 Task: Create Card Feature Request Discussion in Board Market Research to Workspace Event Planning. Create Card Partnership Review in Board Social Media Advertising to Workspace Event Planning. Create Card Bug Report Triage in Board Content Marketing SEO Optimization to Workspace Event Planning
Action: Mouse moved to (56, 300)
Screenshot: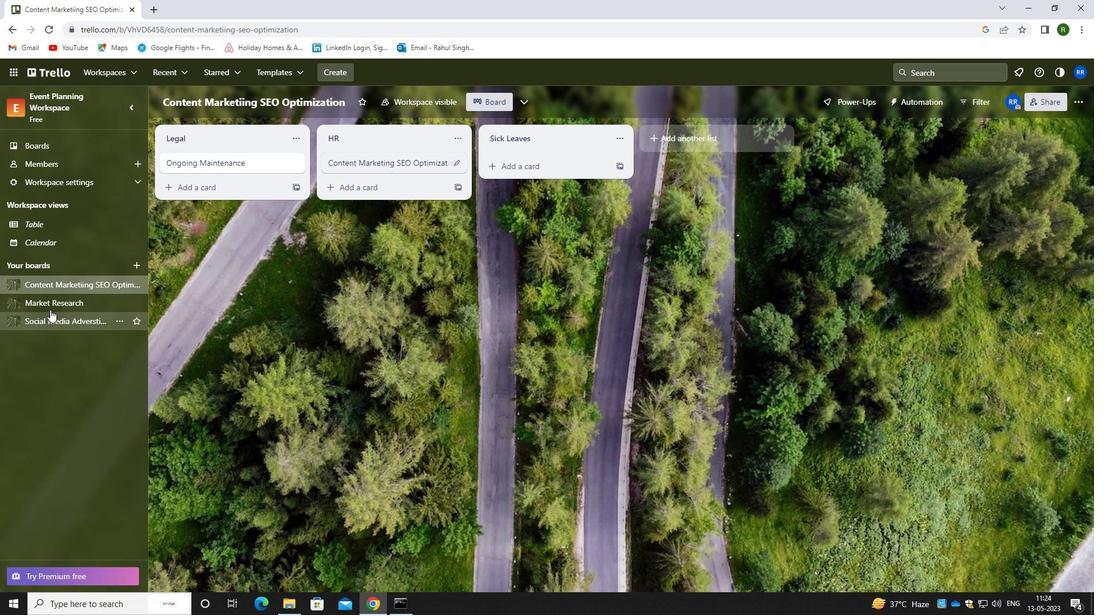 
Action: Mouse pressed left at (56, 300)
Screenshot: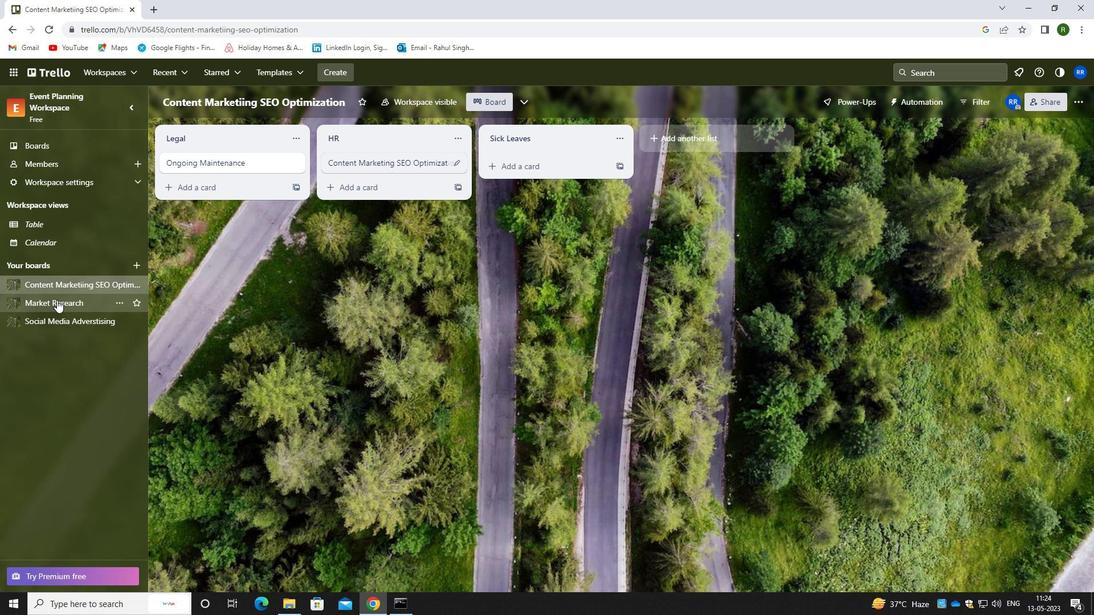 
Action: Mouse moved to (502, 166)
Screenshot: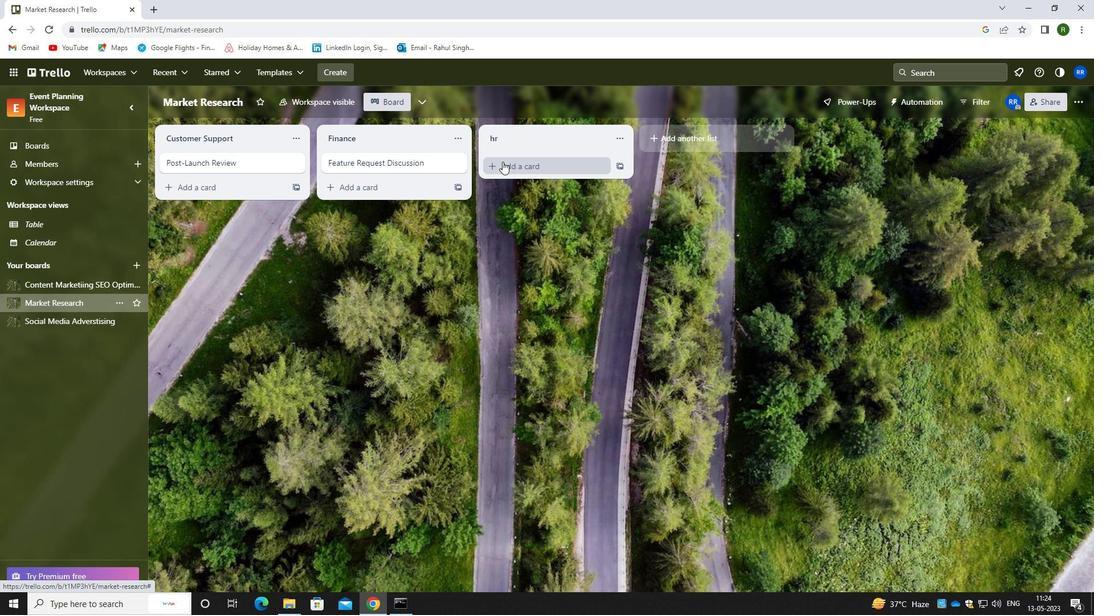 
Action: Mouse pressed left at (502, 166)
Screenshot: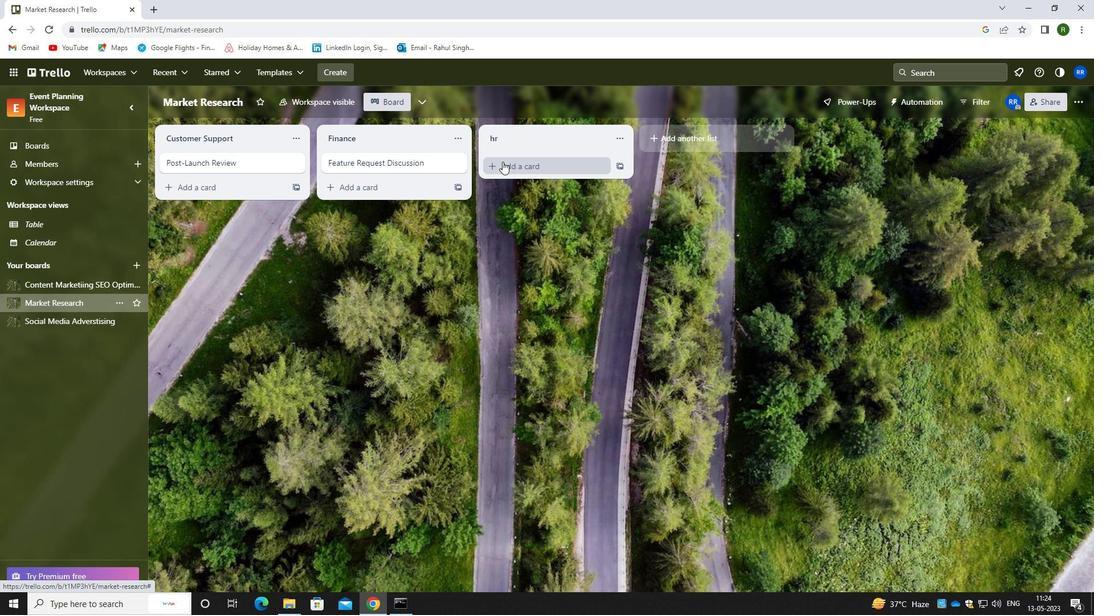 
Action: Mouse moved to (517, 166)
Screenshot: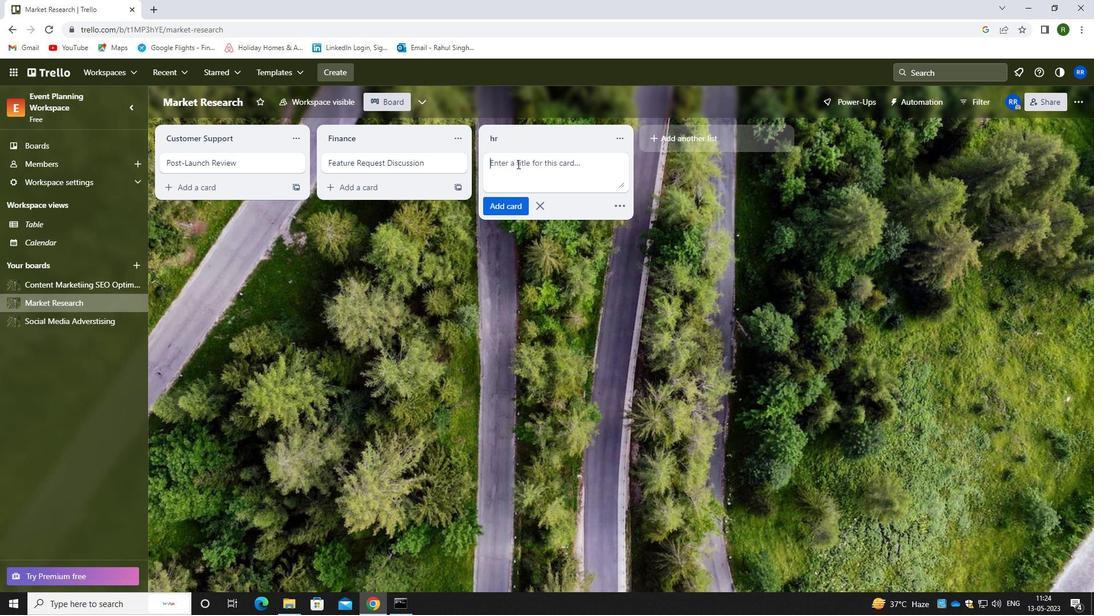 
Action: Mouse pressed left at (517, 166)
Screenshot: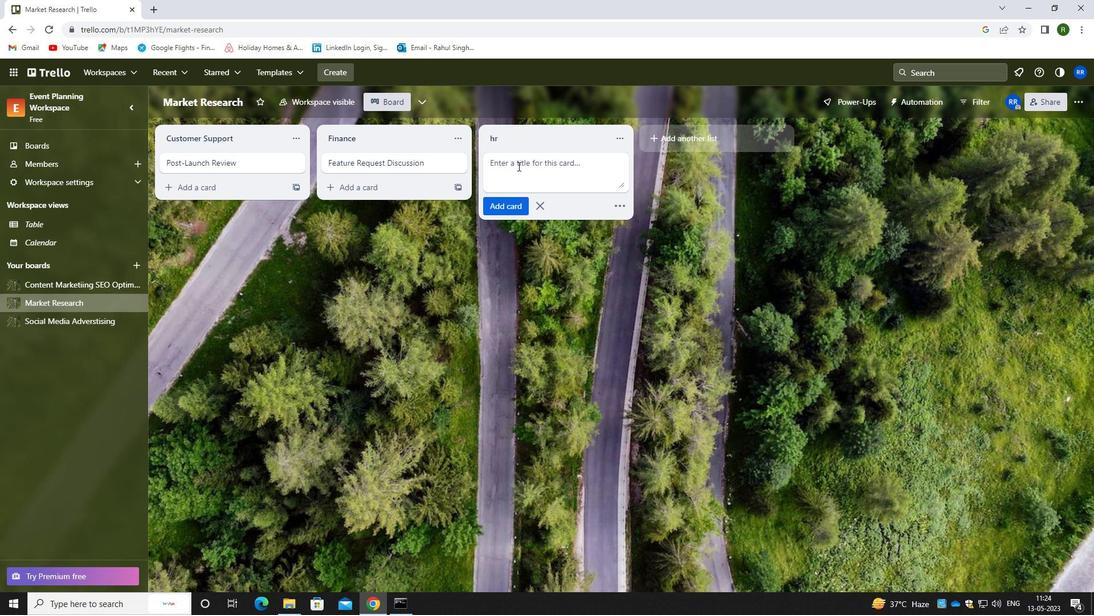 
Action: Mouse moved to (389, 137)
Screenshot: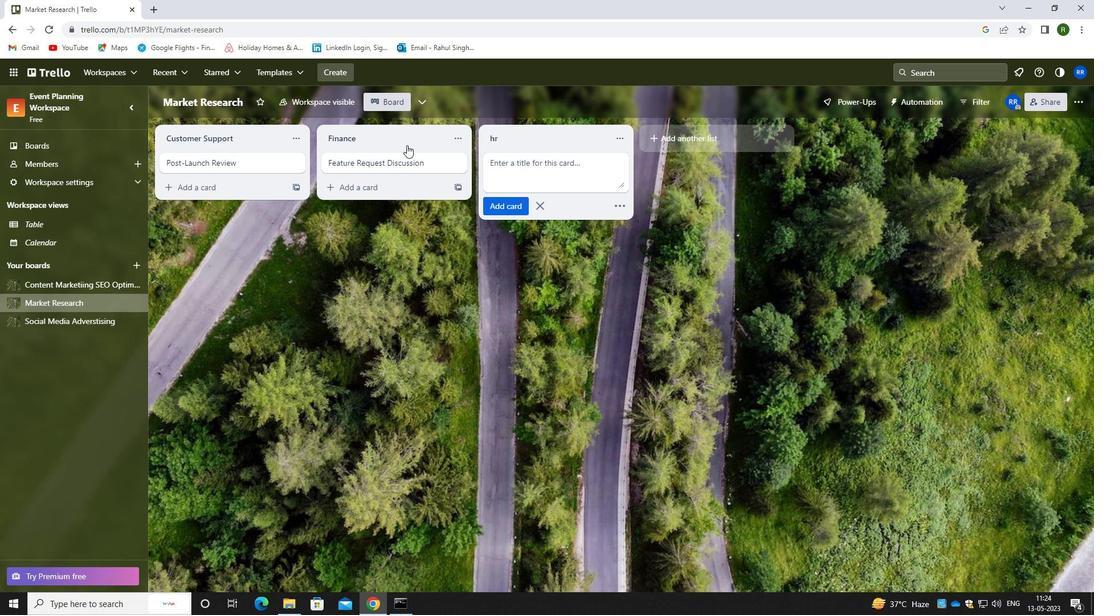 
Action: Key pressed f<Key.caps_lock><Key.backspace>f<Key.caps_lock>eature<Key.space><Key.caps_lock>r<Key.caps_lock>equest<Key.space><Key.caps_lock>d<Key.caps_lock>iscussion
Screenshot: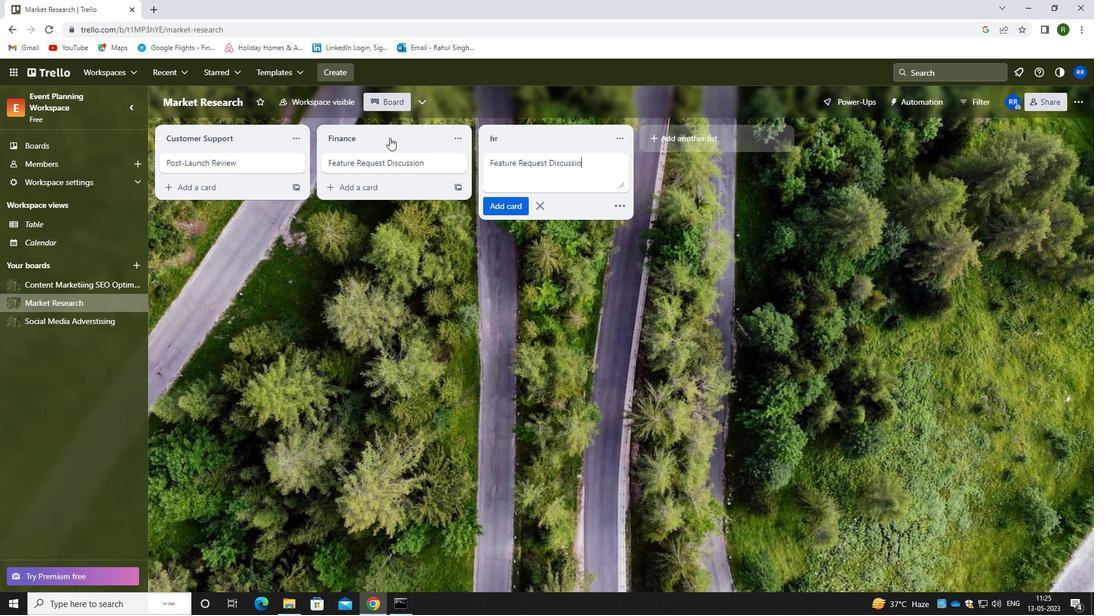 
Action: Mouse moved to (507, 204)
Screenshot: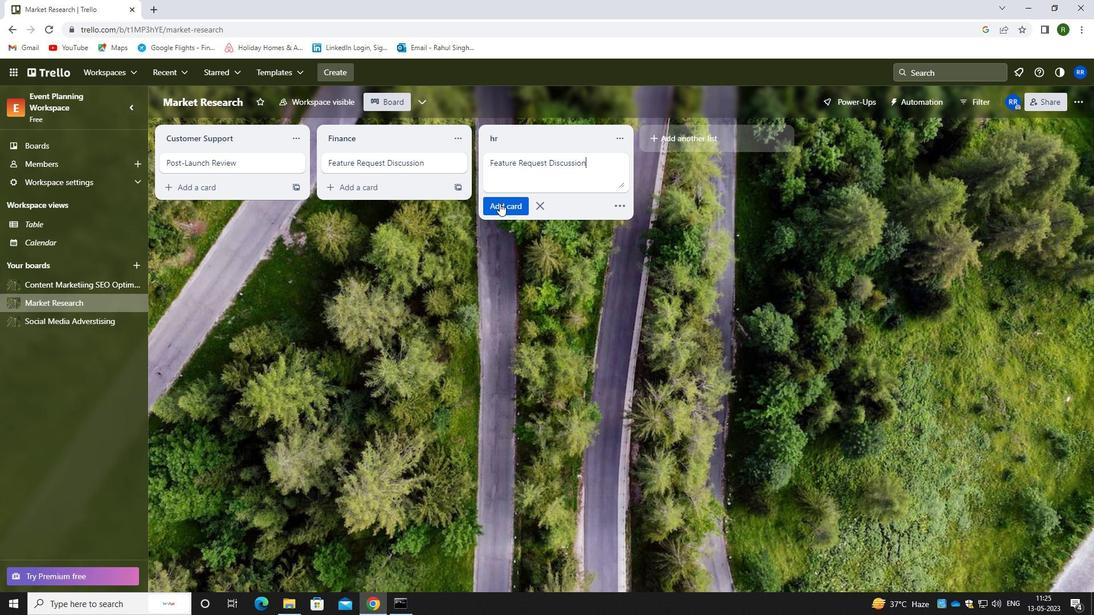 
Action: Mouse pressed left at (507, 204)
Screenshot: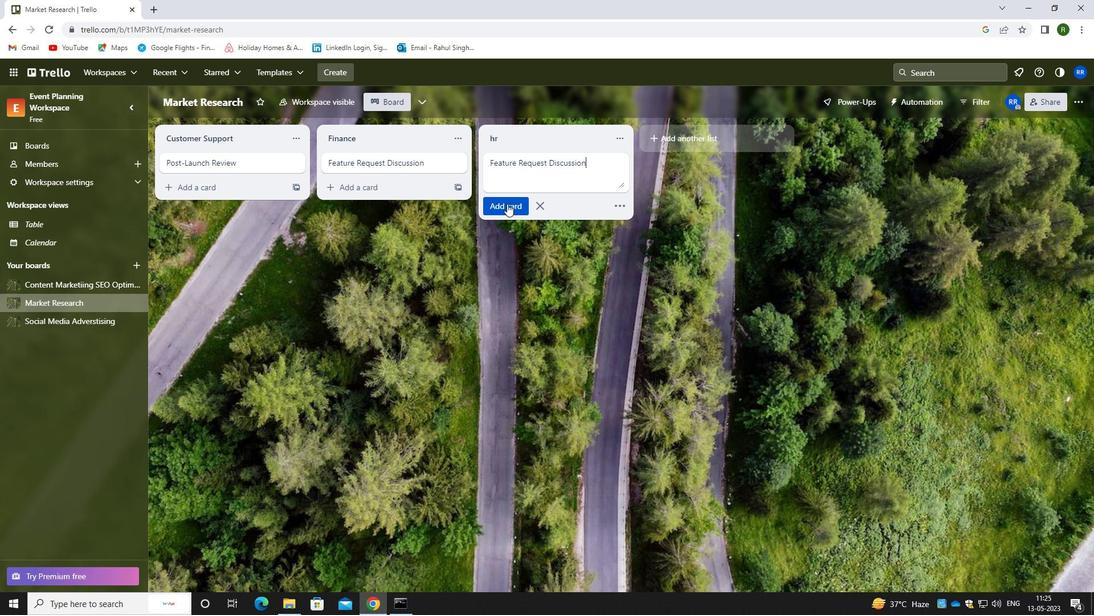 
Action: Mouse moved to (73, 319)
Screenshot: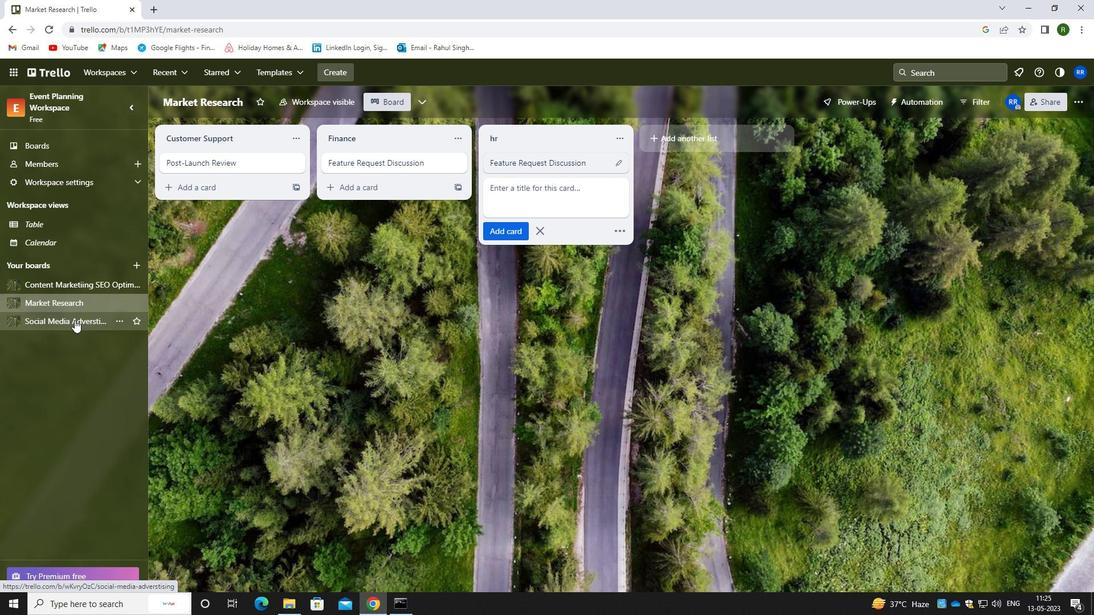 
Action: Mouse pressed left at (73, 319)
Screenshot: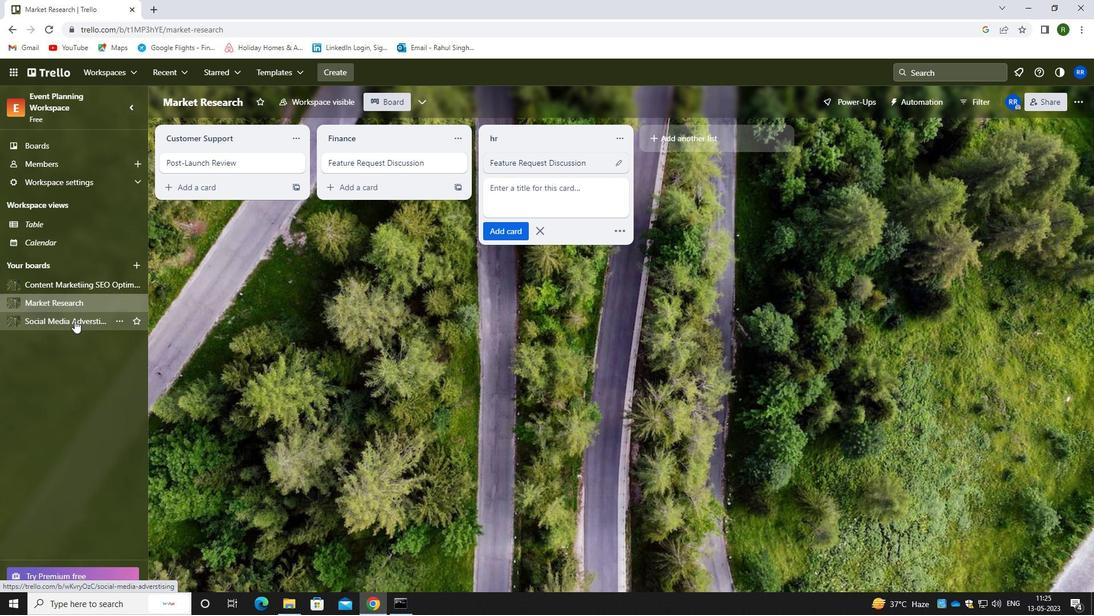 
Action: Mouse moved to (503, 162)
Screenshot: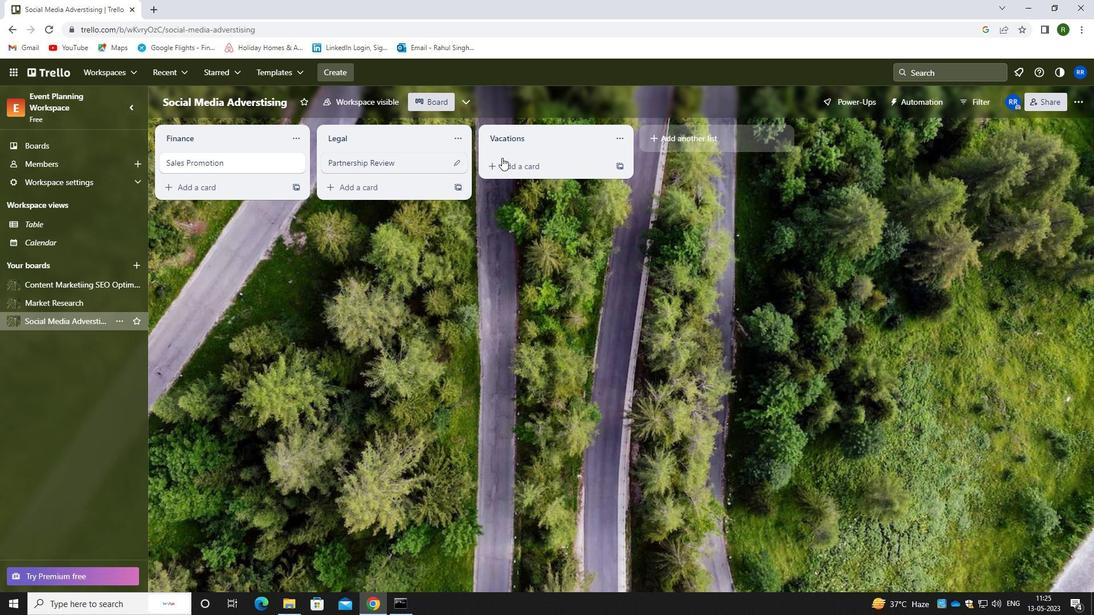 
Action: Mouse pressed left at (503, 162)
Screenshot: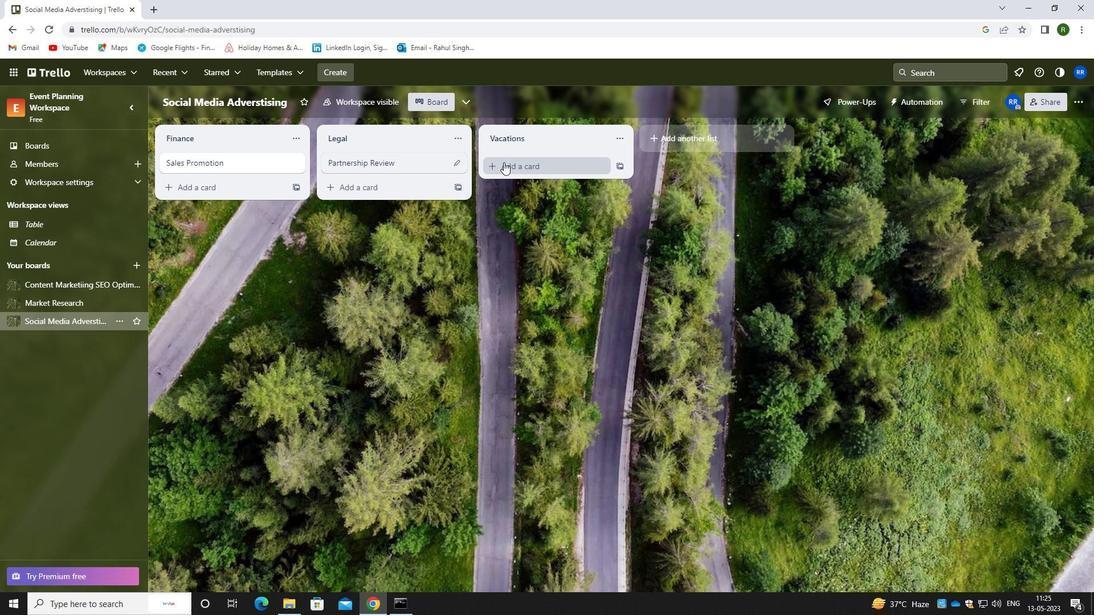 
Action: Mouse moved to (523, 177)
Screenshot: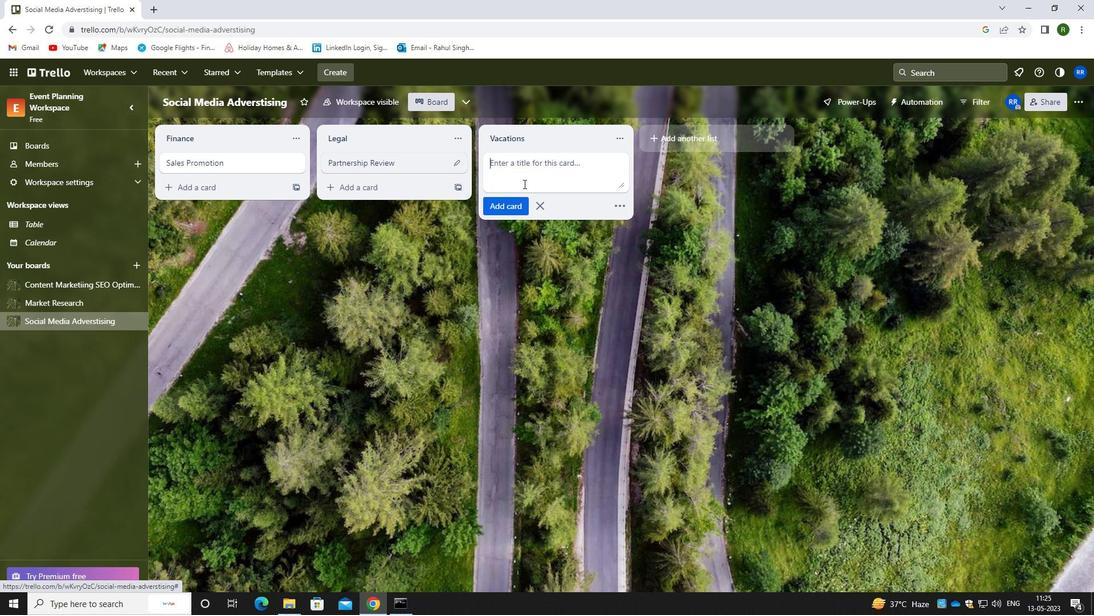 
Action: Mouse pressed left at (523, 177)
Screenshot: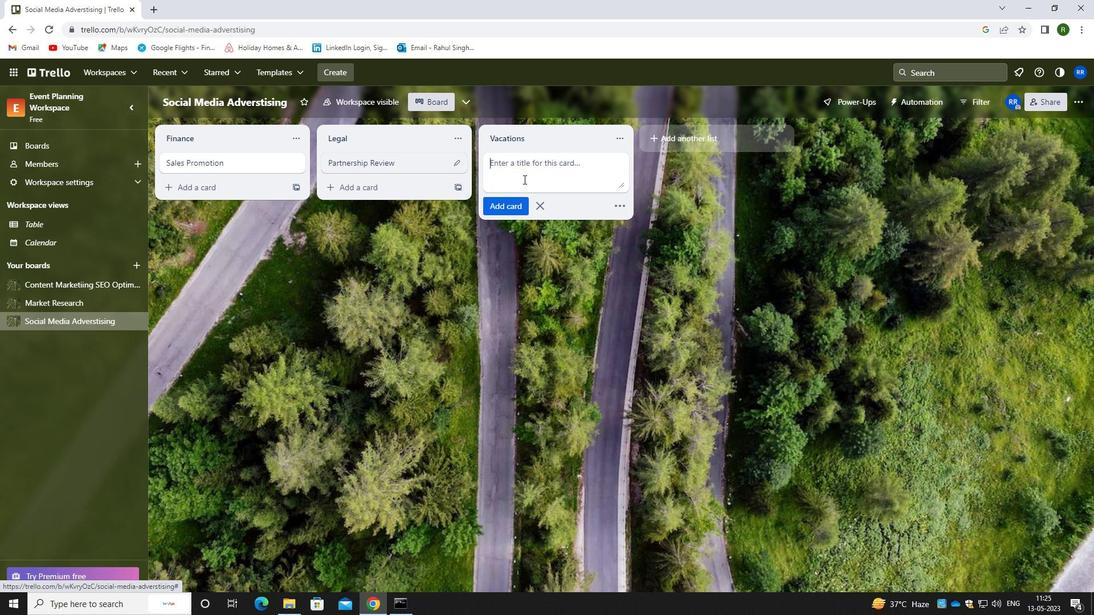 
Action: Mouse moved to (501, 167)
Screenshot: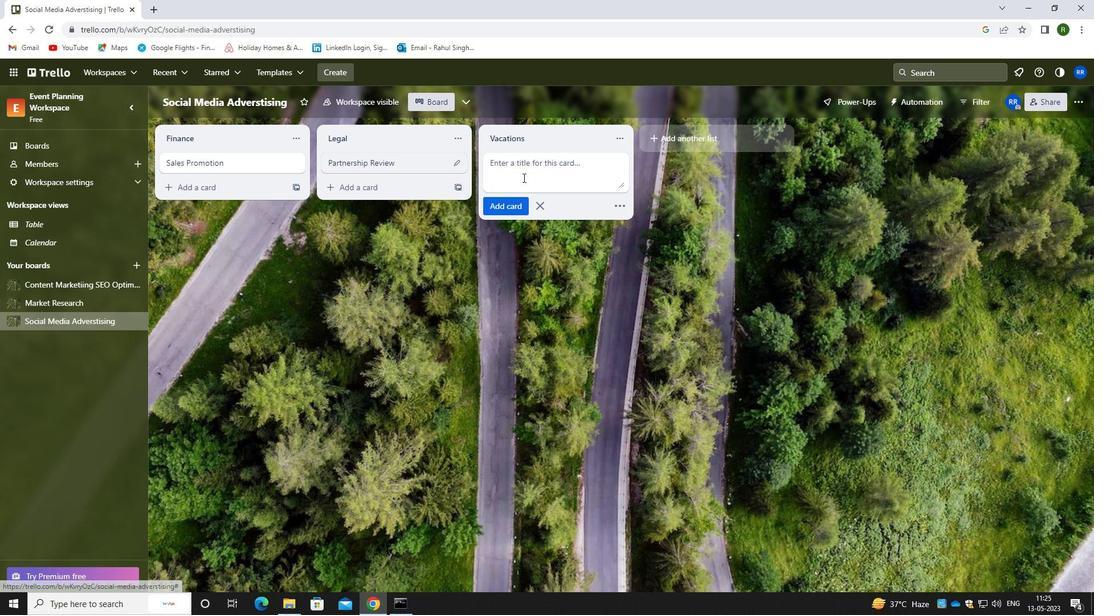 
Action: Key pressed <Key.caps_lock>p<Key.caps_lock>artnership<Key.space>r<Key.backspace><Key.caps_lock>t<Key.caps_lock><Key.backspace><Key.caps_lock>r<Key.caps_lock>eviw<Key.backspace>ew
Screenshot: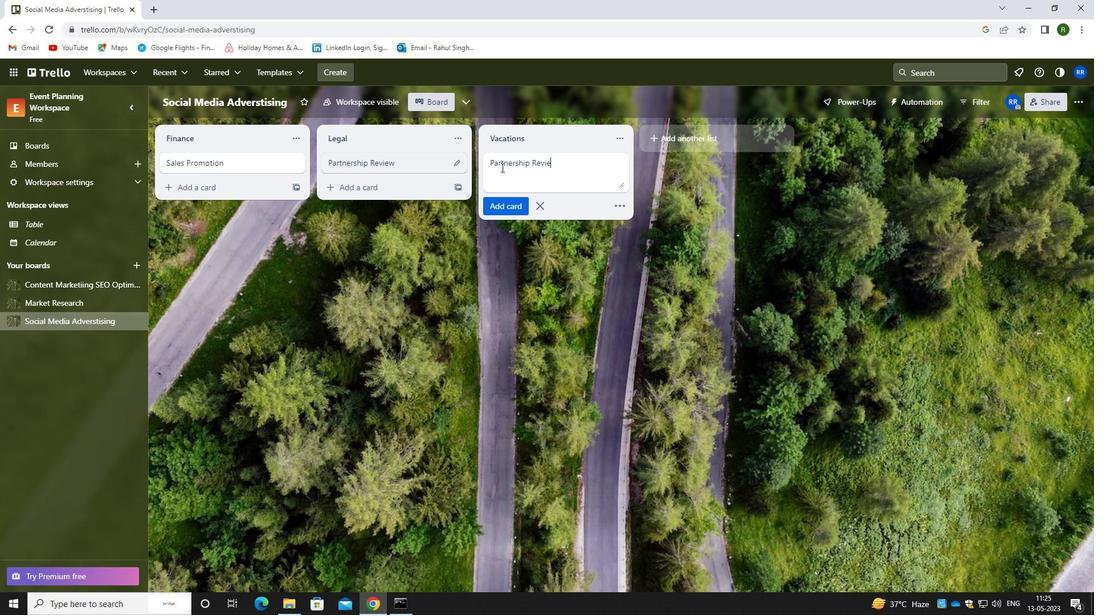 
Action: Mouse moved to (513, 204)
Screenshot: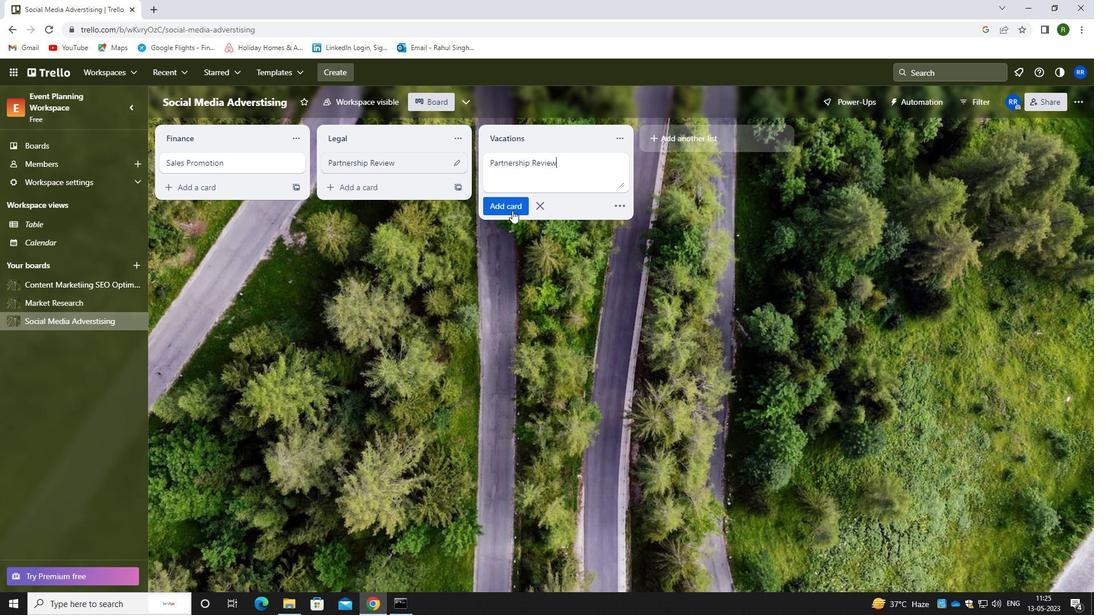 
Action: Mouse pressed left at (513, 204)
Screenshot: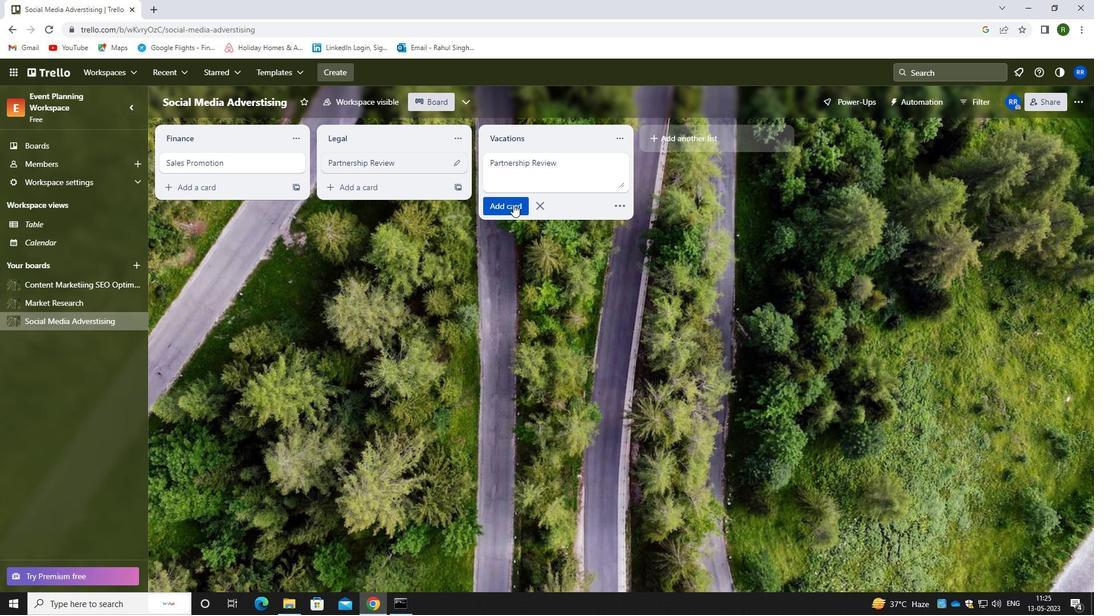 
Action: Mouse moved to (96, 289)
Screenshot: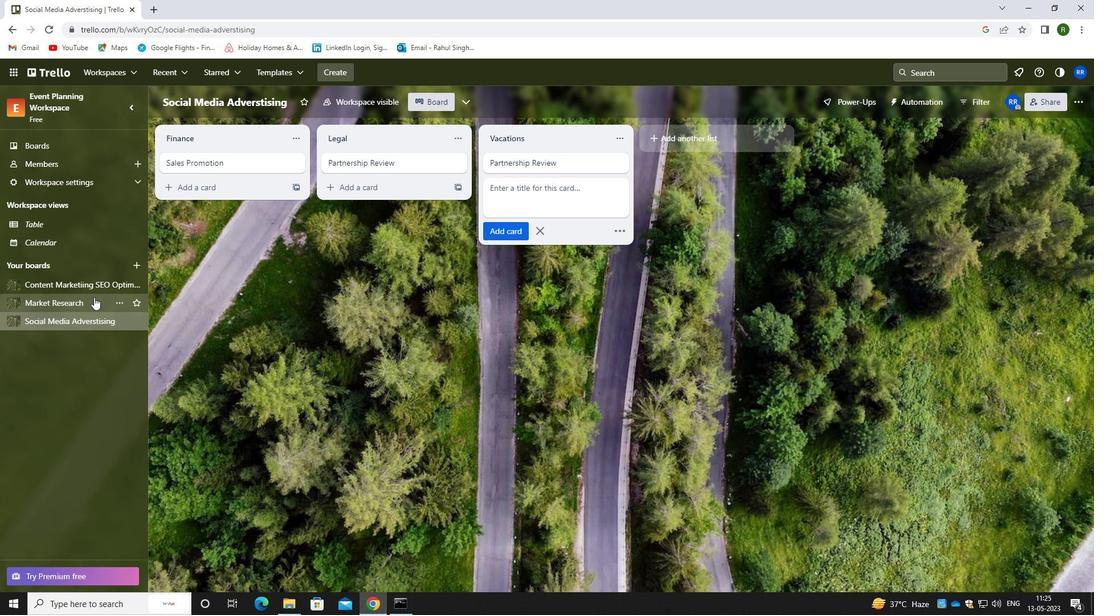 
Action: Mouse pressed left at (96, 289)
Screenshot: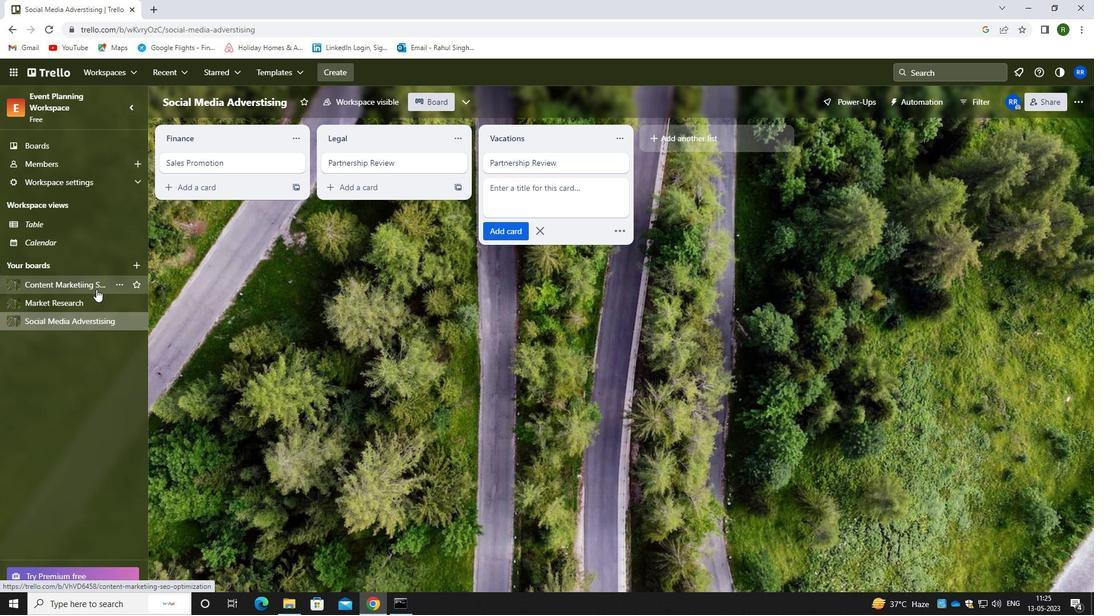 
Action: Mouse moved to (525, 165)
Screenshot: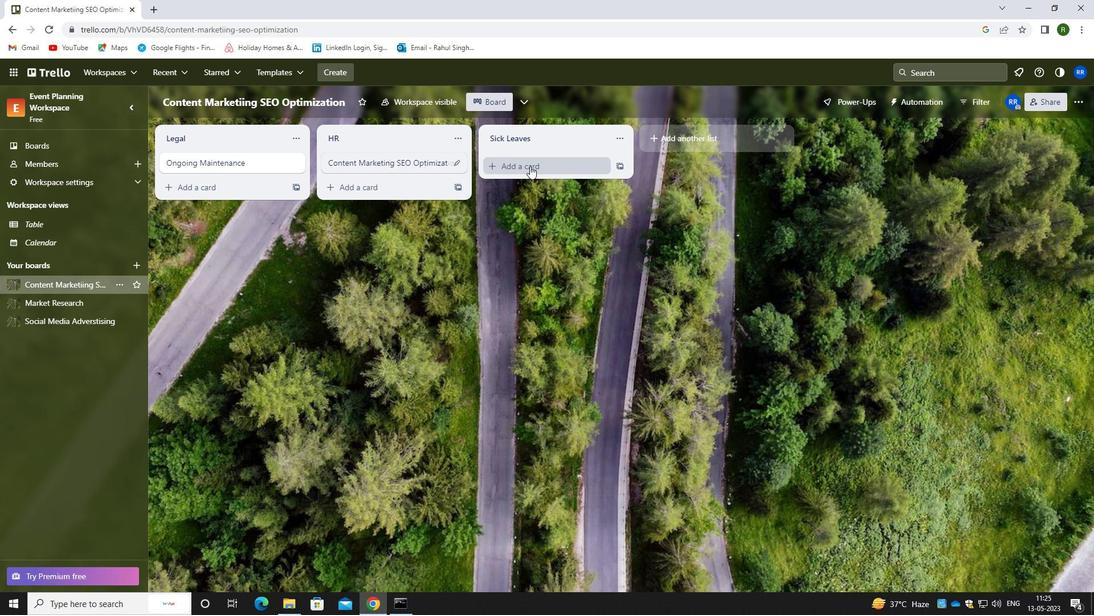 
Action: Mouse pressed left at (525, 165)
Screenshot: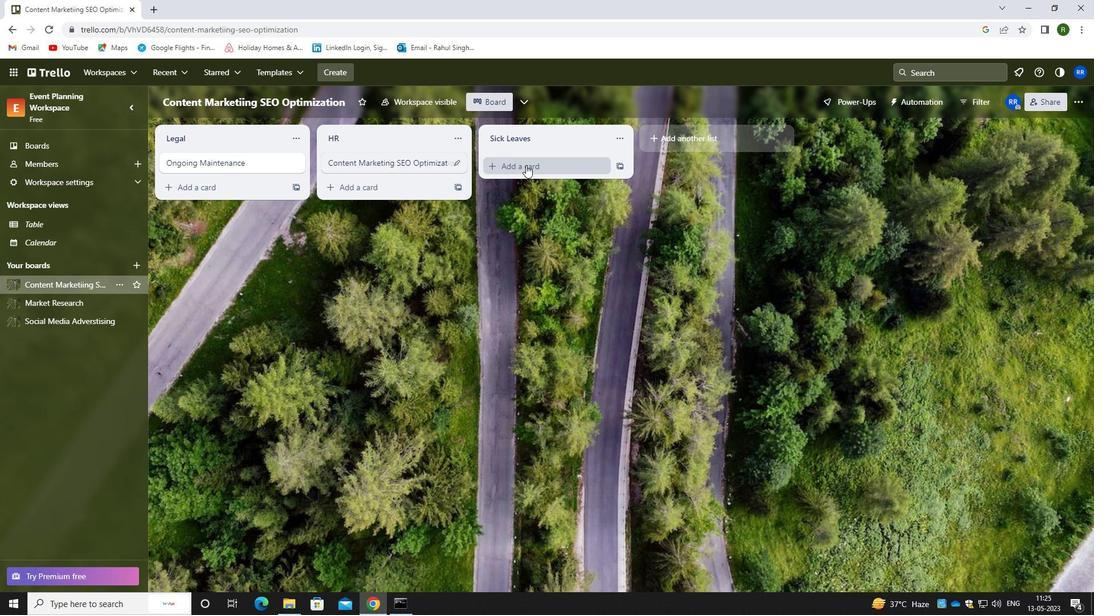 
Action: Mouse moved to (536, 169)
Screenshot: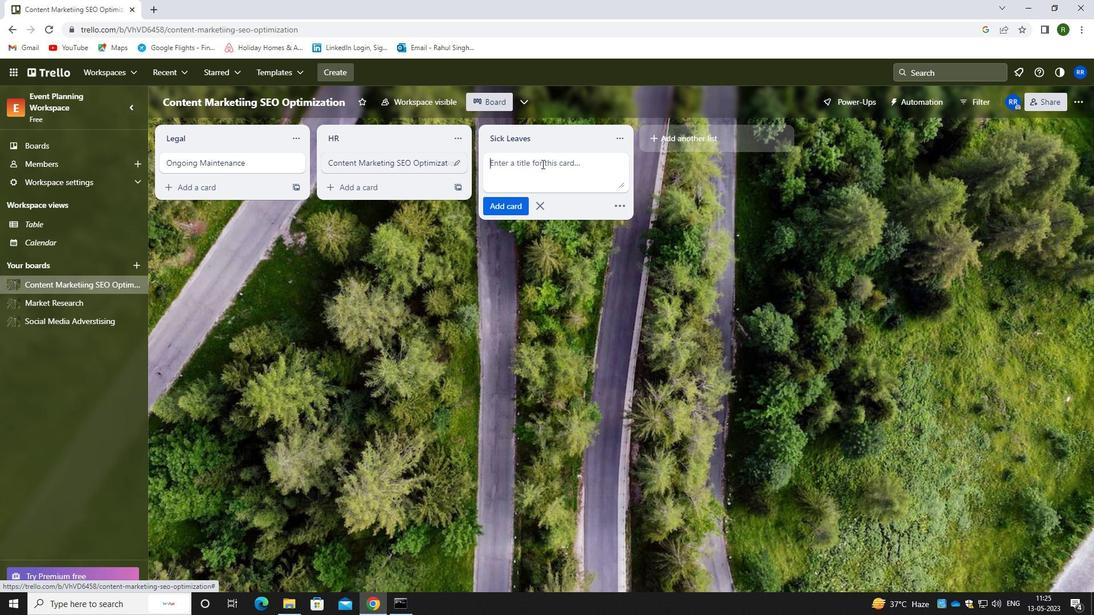 
Action: Mouse pressed left at (536, 169)
Screenshot: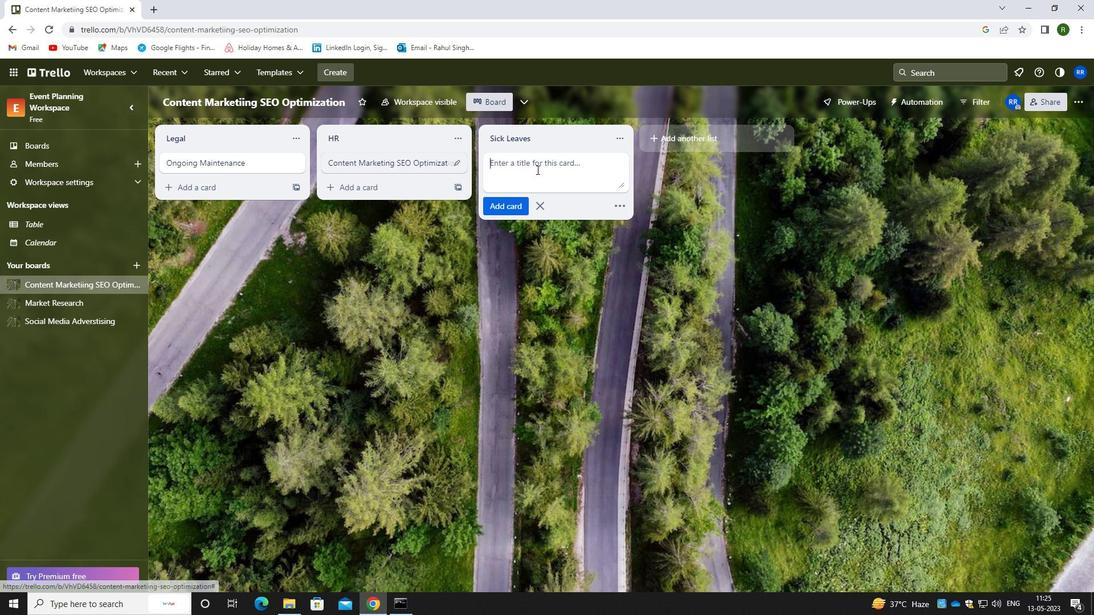 
Action: Key pressed <Key.caps_lock>b<Key.caps_lock><Key.backspace><Key.caps_lock>c<Key.caps_lock>ontent<Key.space><Key.insert><Key.insert><Key.insert><Key.insert><Key.insert><Key.insert><Key.insert><Key.insert><Key.insert><Key.insert><Key.insert><Key.insert><Key.insert>b<Key.caps_lock><Key.backspace><Key.backspace><Key.backspace><Key.backspace><Key.backspace><Key.backspace><Key.backspace><Key.backspace><Key.backspace><Key.backspace><Key.caps_lock>B<Key.caps_lock>u<Key.backspace><Key.backspace>b<Key.caps_lock>g<Key.backspace>ug<Key.space><Key.caps_lock>r<Key.caps_lock>eport<Key.space><Key.caps_lock>t<Key.caps_lock>ra<Key.backspace>iage
Screenshot: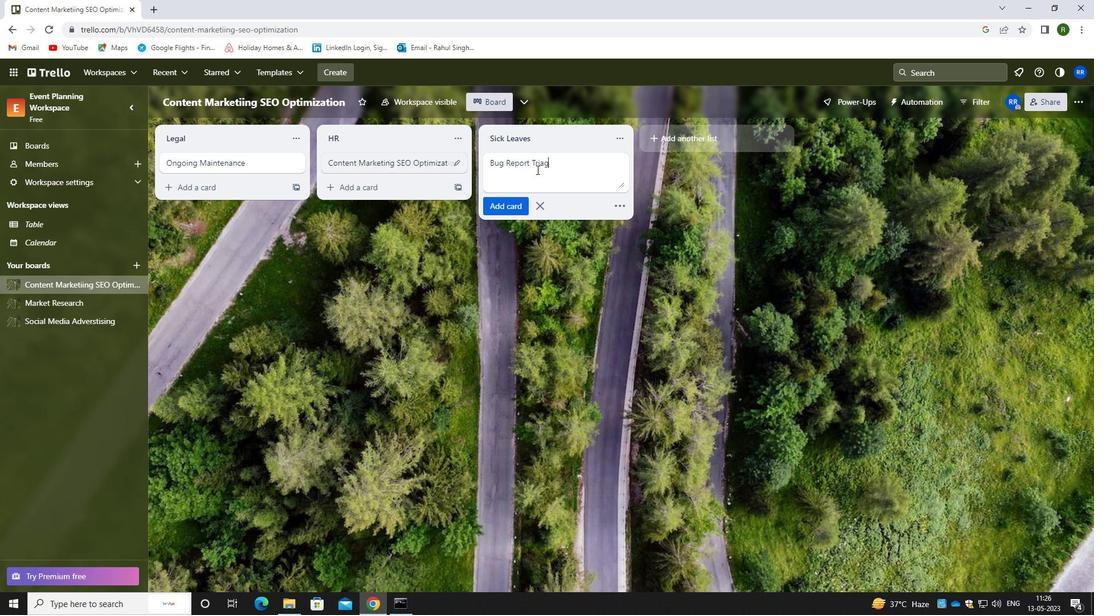 
Action: Mouse moved to (511, 203)
Screenshot: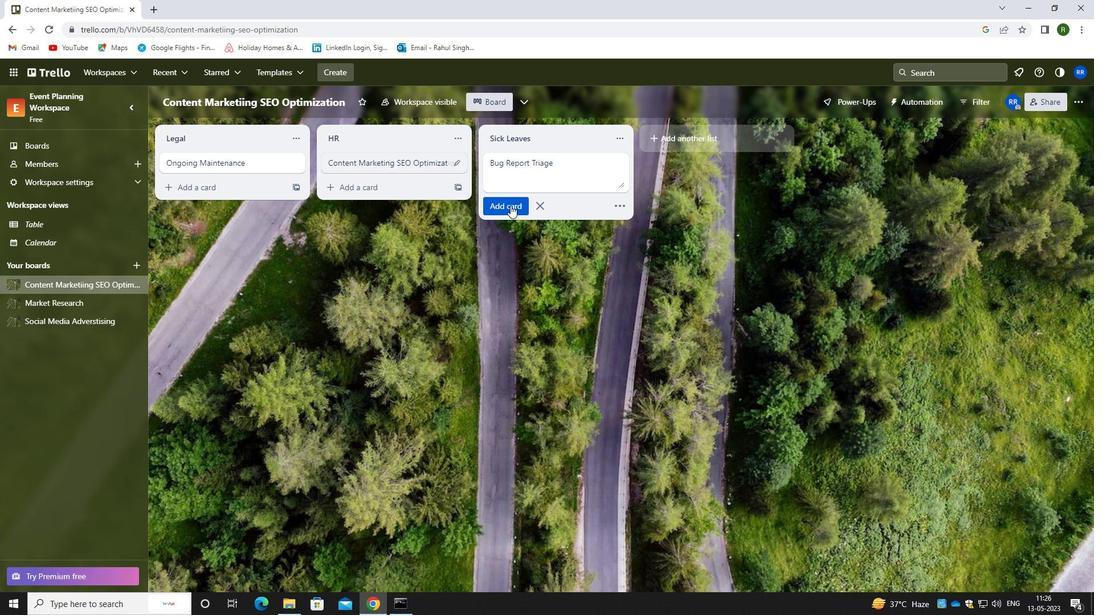 
Action: Mouse pressed left at (511, 203)
Screenshot: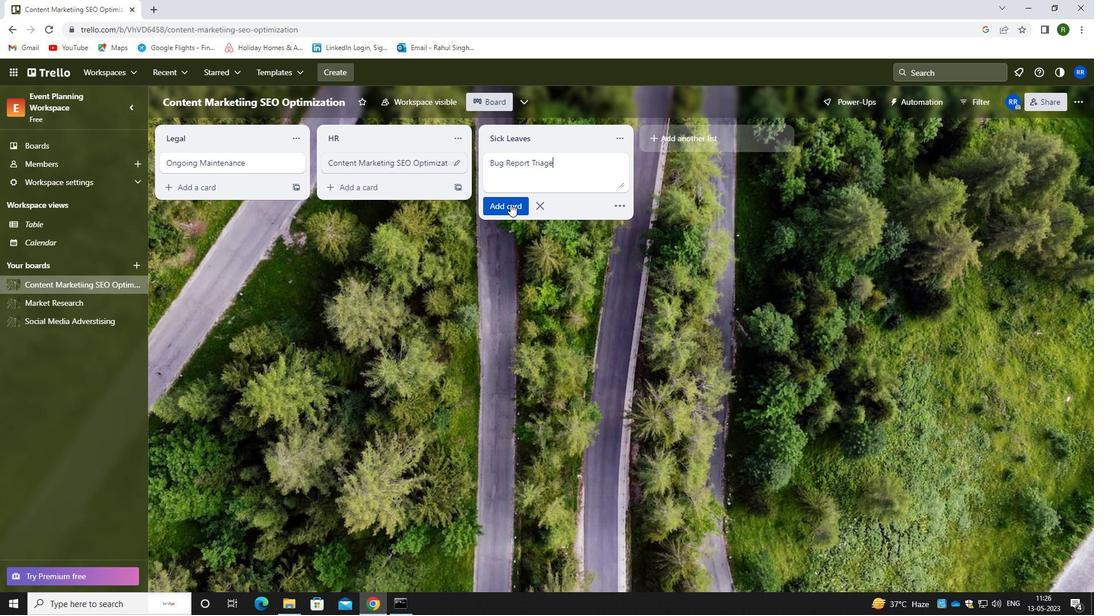 
Action: Mouse moved to (510, 266)
Screenshot: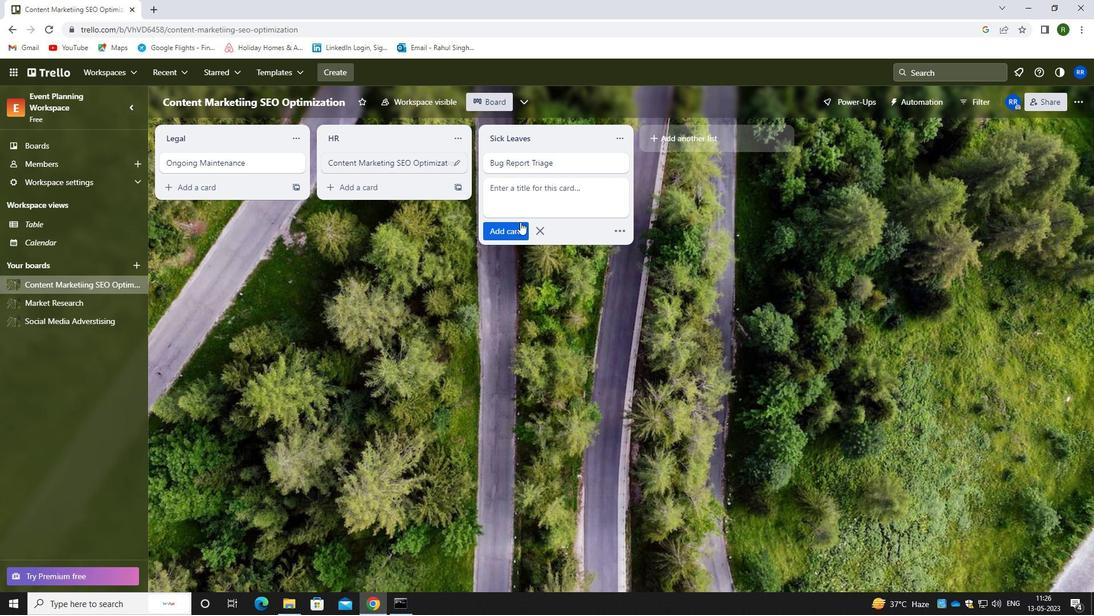 
Action: Mouse pressed left at (510, 266)
Screenshot: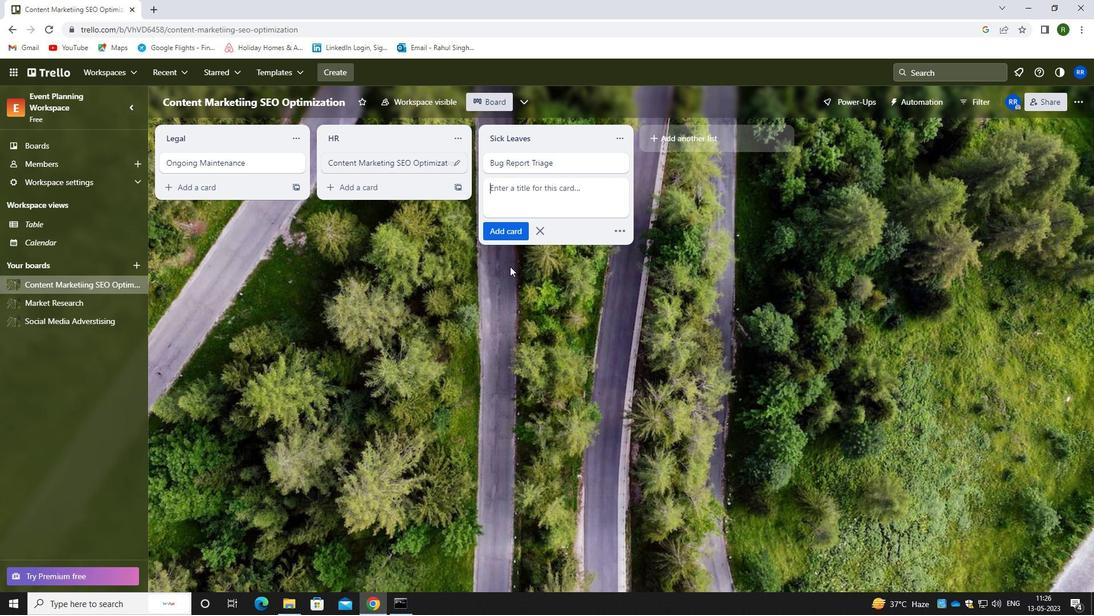 
Action: Mouse moved to (510, 267)
Screenshot: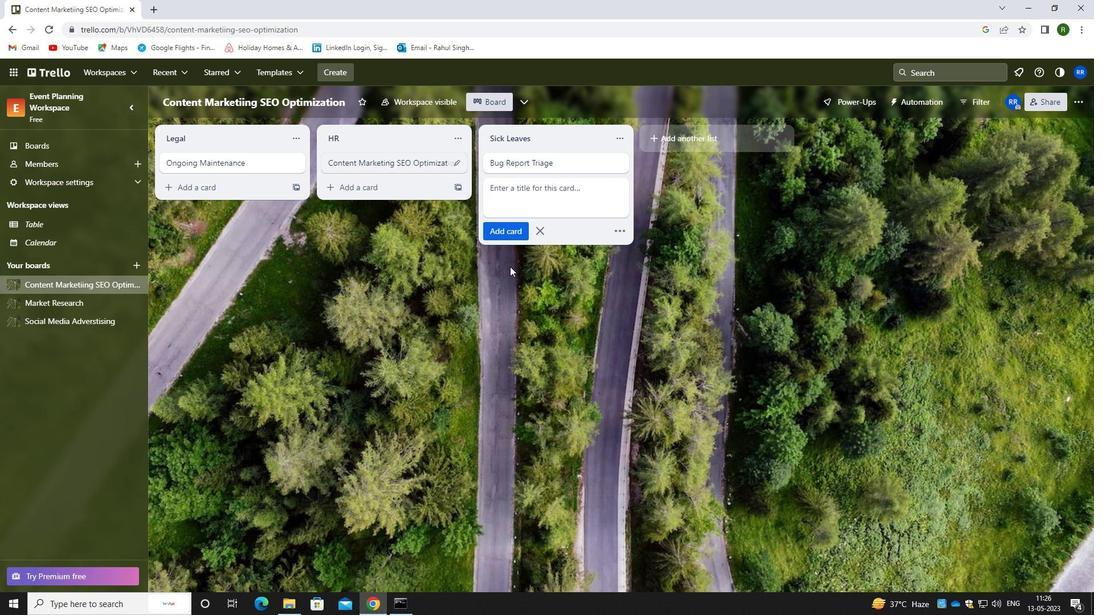 
